 Task: Add to scrum project TricklePlan a team member softage.3@softage.net.
Action: Mouse moved to (293, 168)
Screenshot: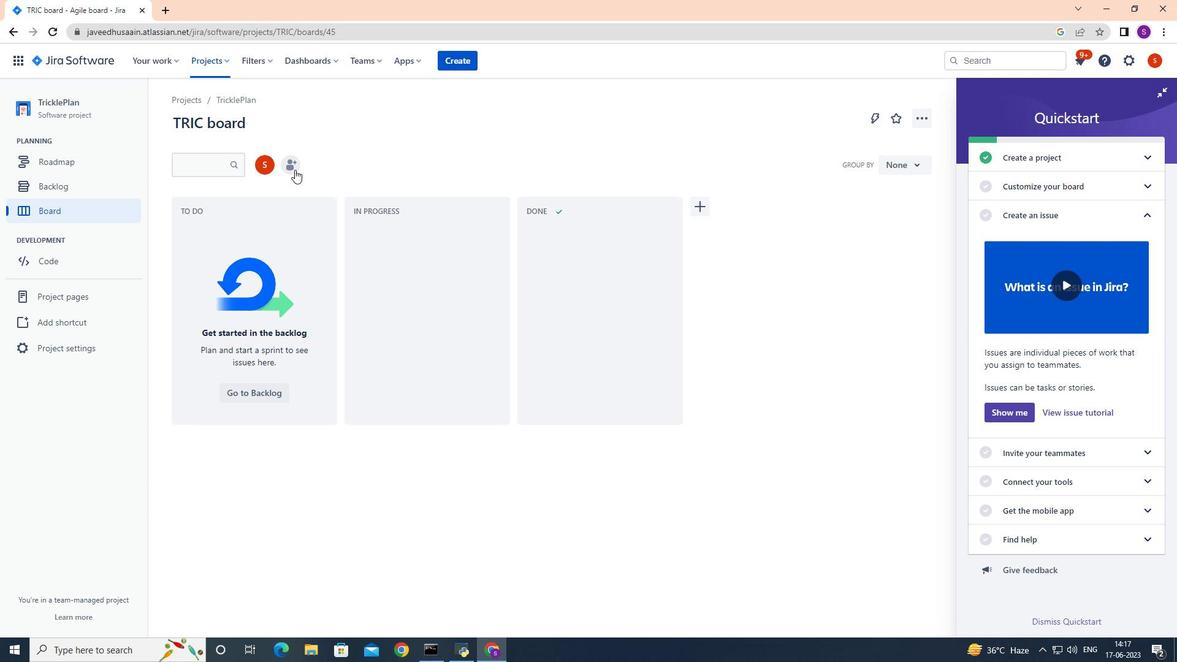 
Action: Mouse pressed left at (293, 168)
Screenshot: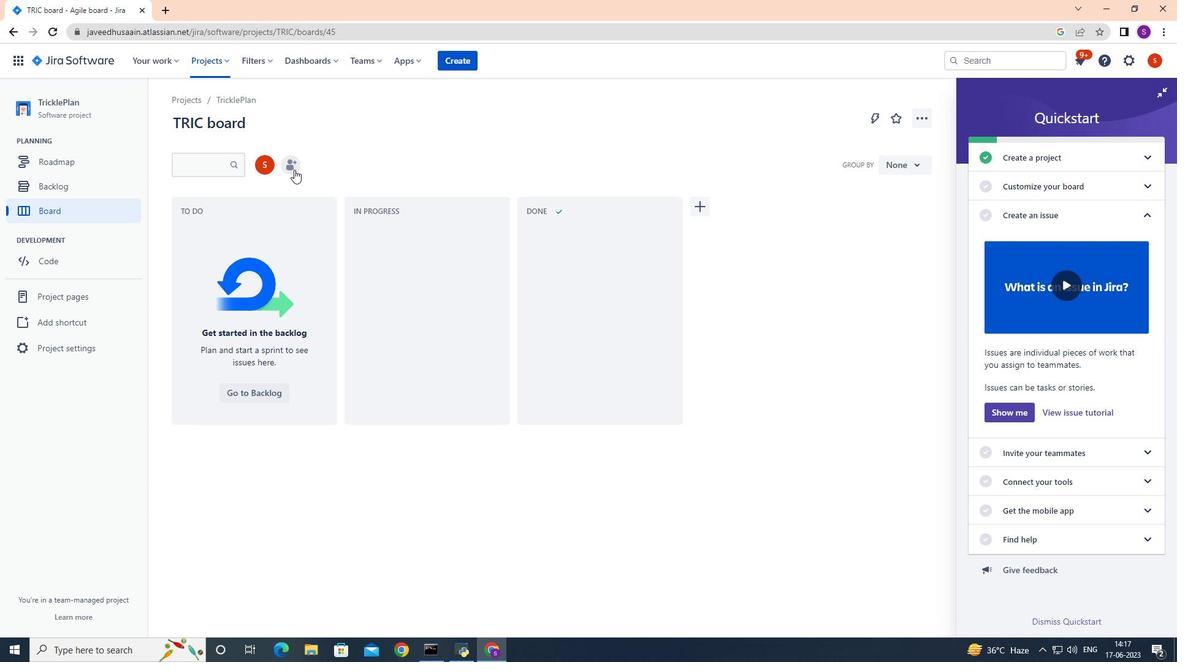 
Action: Mouse moved to (526, 151)
Screenshot: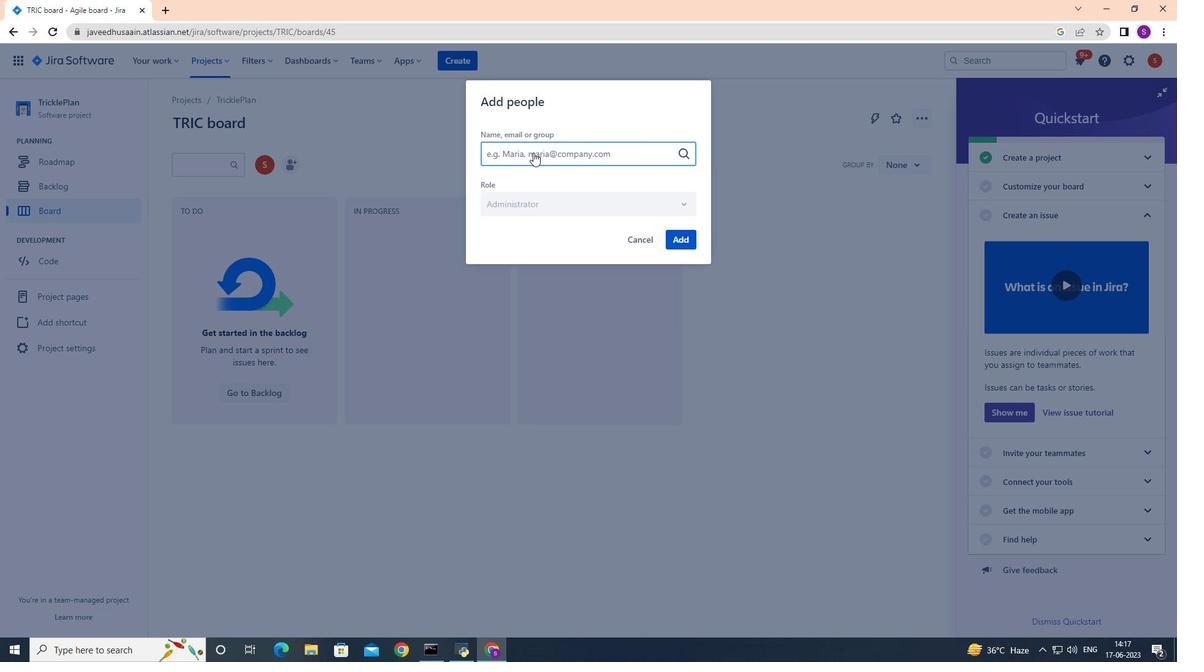 
Action: Key pressed softage.3<Key.shift>@softage.net
Screenshot: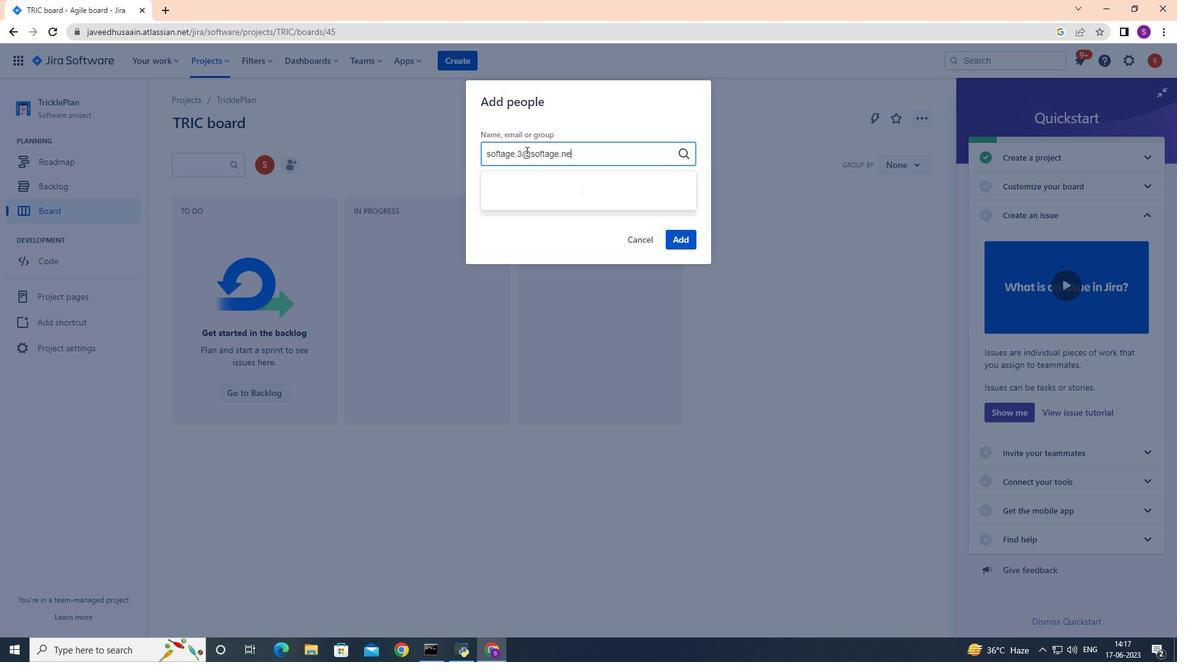 
Action: Mouse moved to (534, 190)
Screenshot: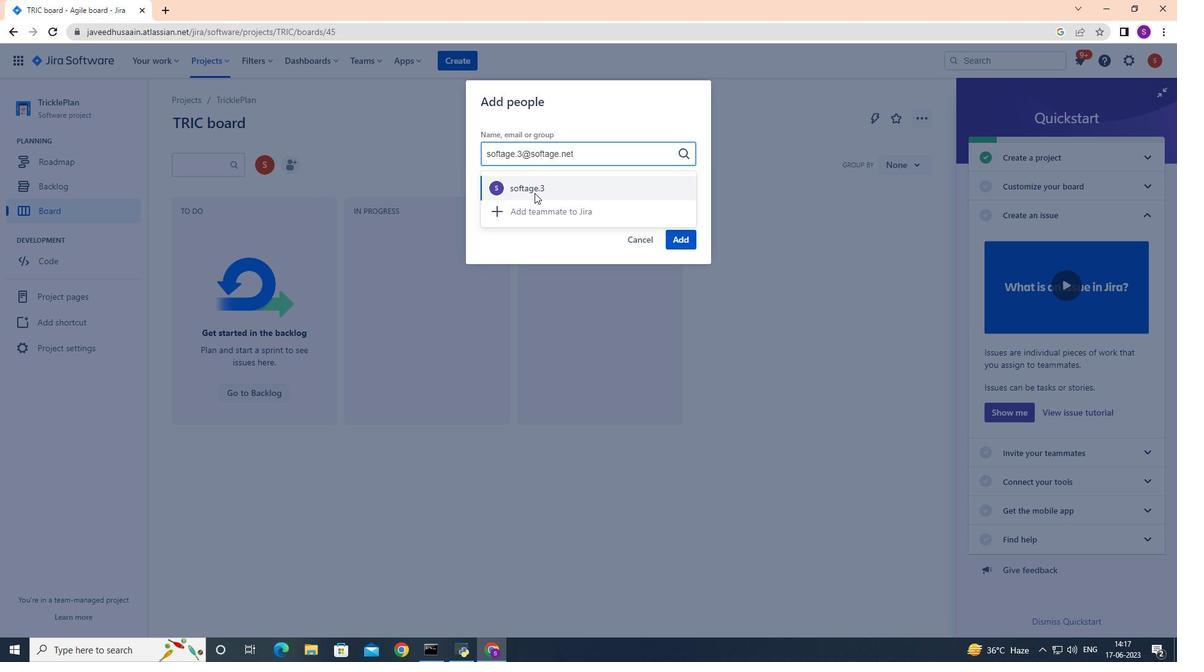 
Action: Mouse pressed left at (534, 190)
Screenshot: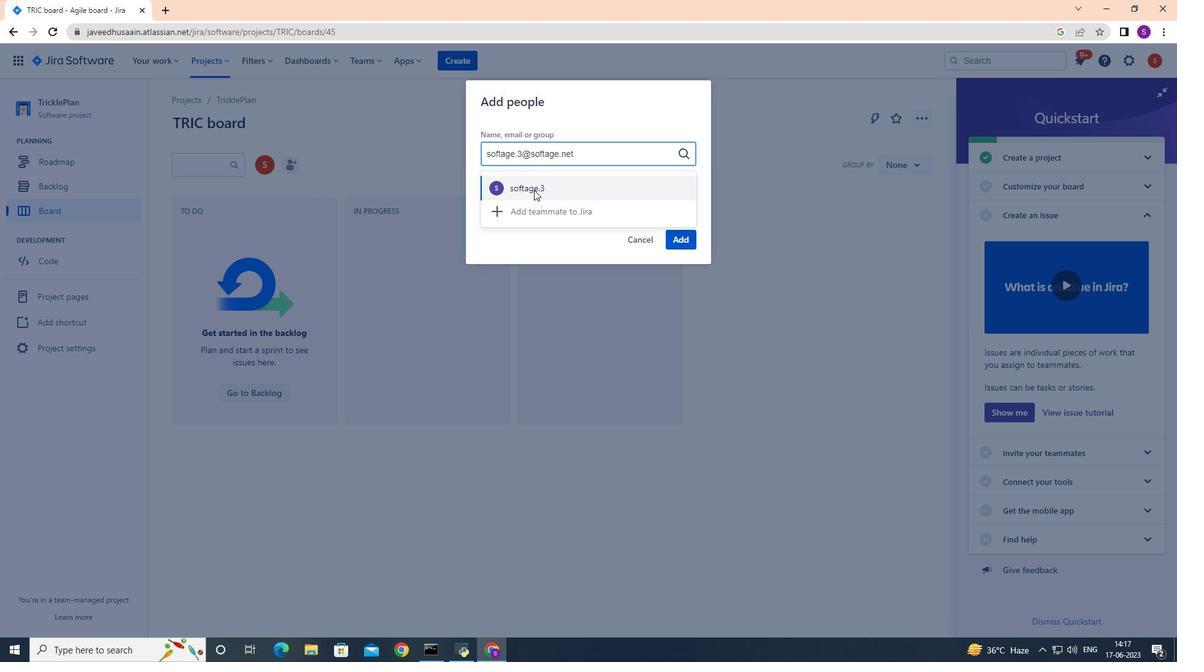 
Action: Mouse moved to (677, 240)
Screenshot: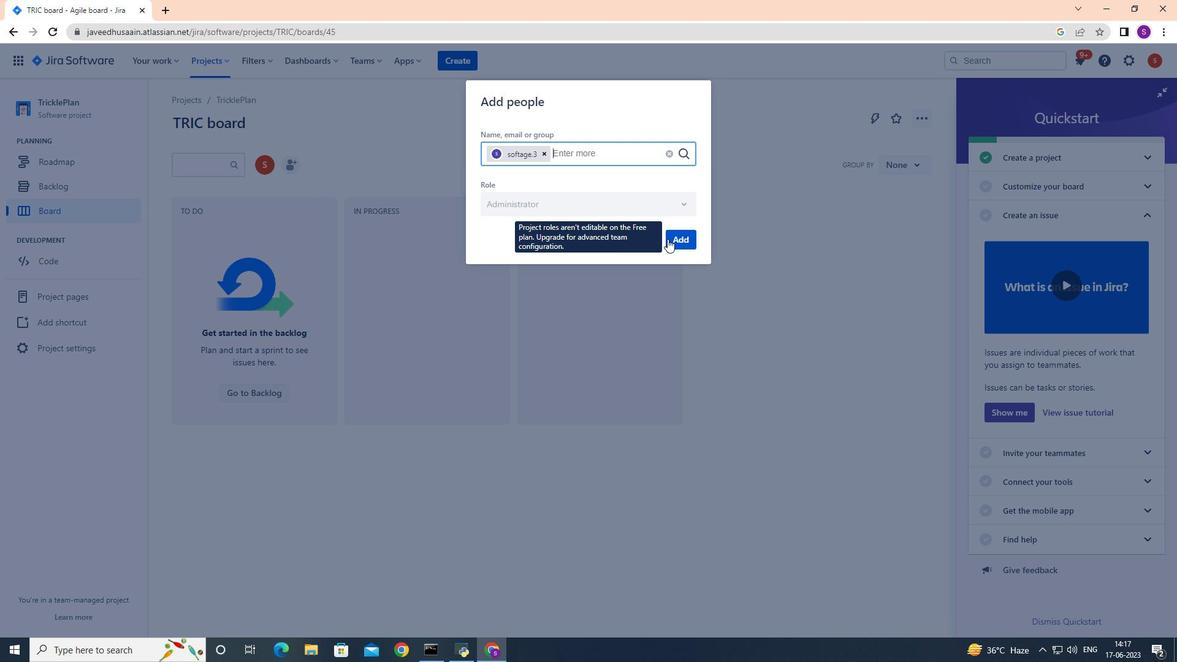 
Action: Mouse pressed left at (677, 240)
Screenshot: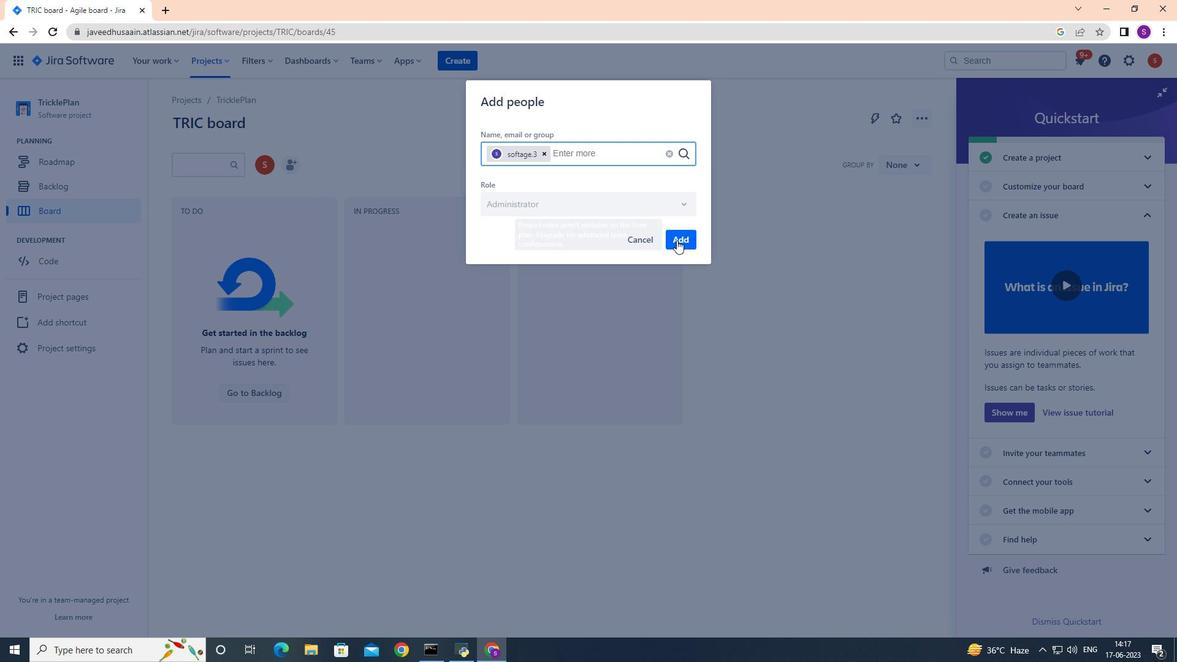 
